 Task: Add the task  Integrate website with a new customer feedback management system to the section Mission Control in the project BroaderVisionary and add a Due Date to the respective task as 2024/01/06
Action: Mouse moved to (546, 540)
Screenshot: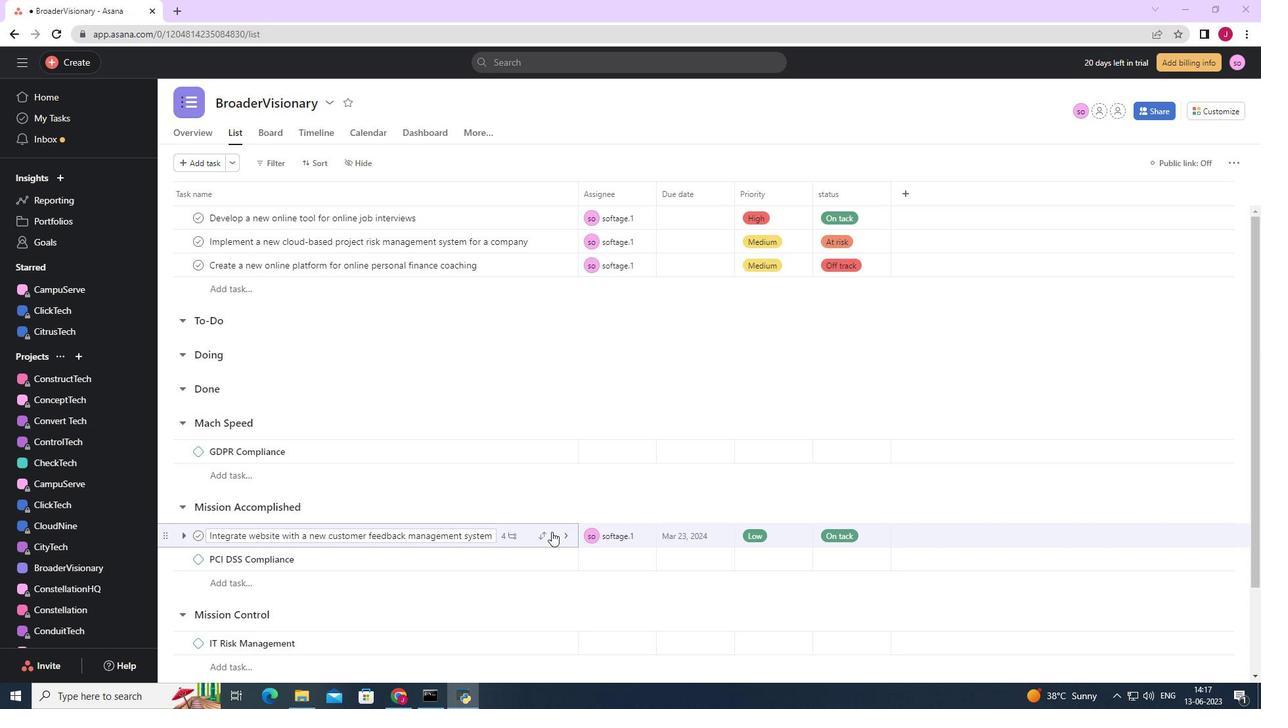 
Action: Mouse pressed left at (546, 540)
Screenshot: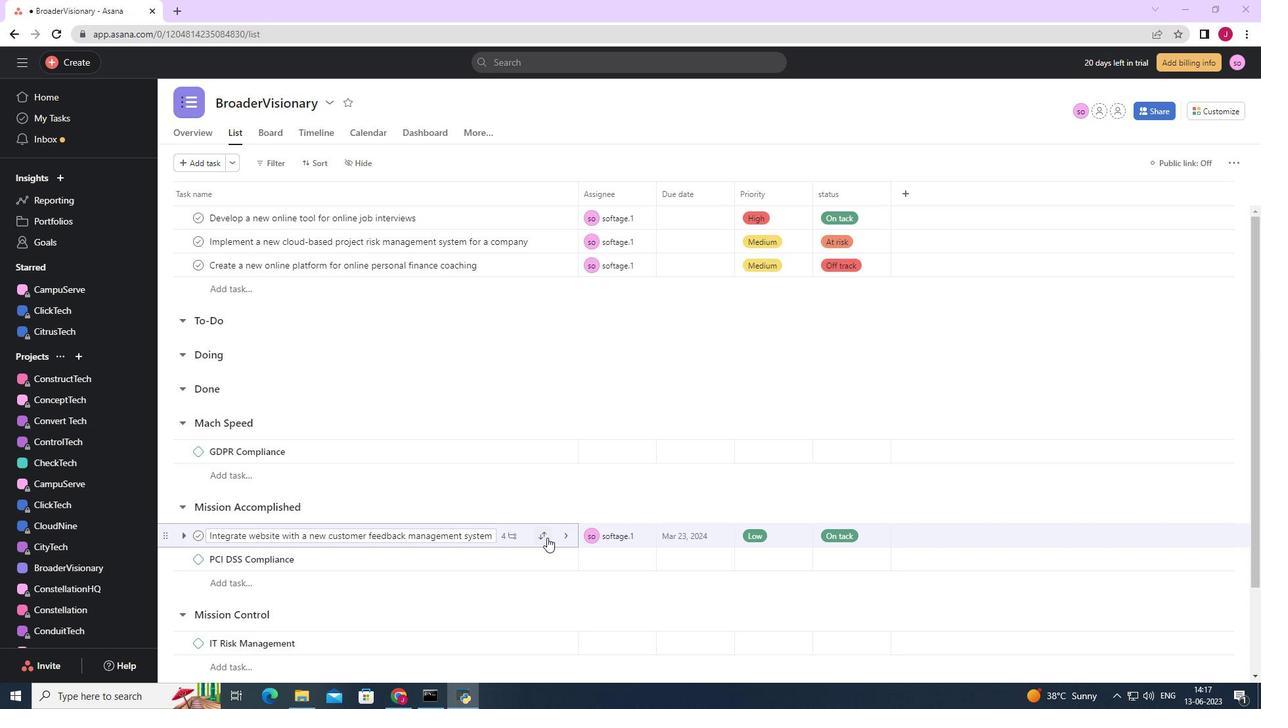 
Action: Mouse moved to (467, 486)
Screenshot: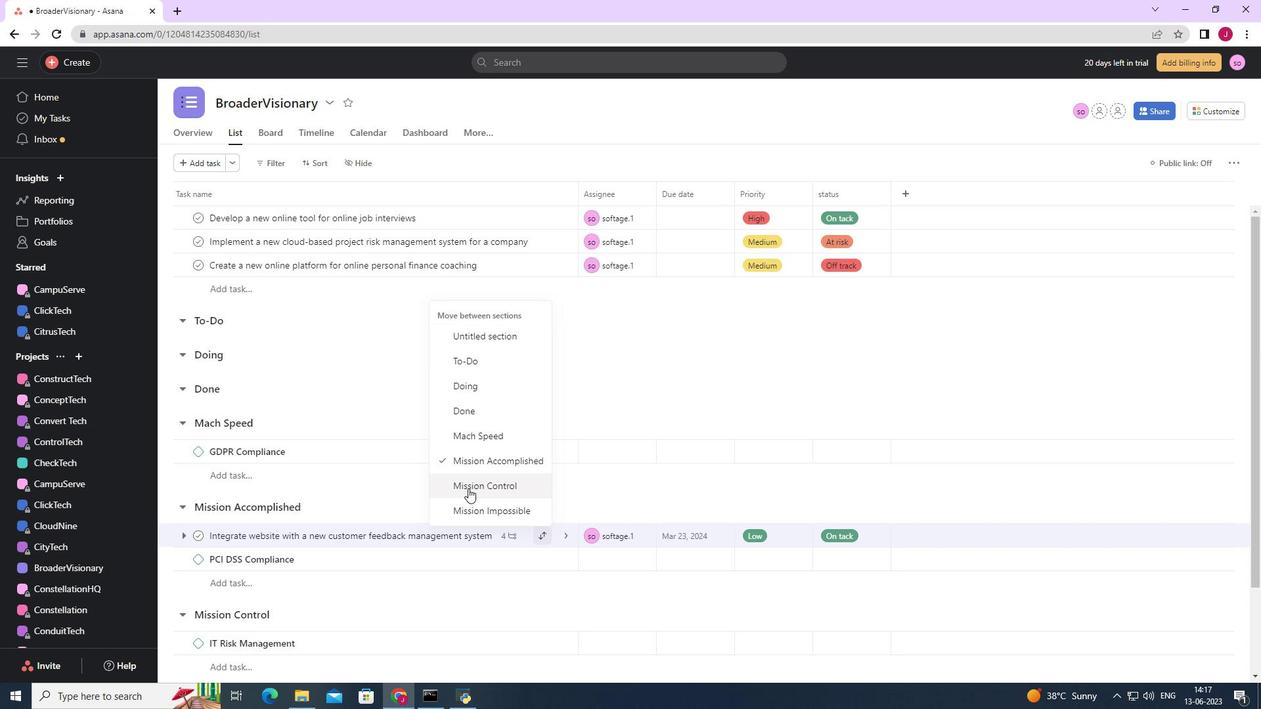 
Action: Mouse pressed left at (467, 486)
Screenshot: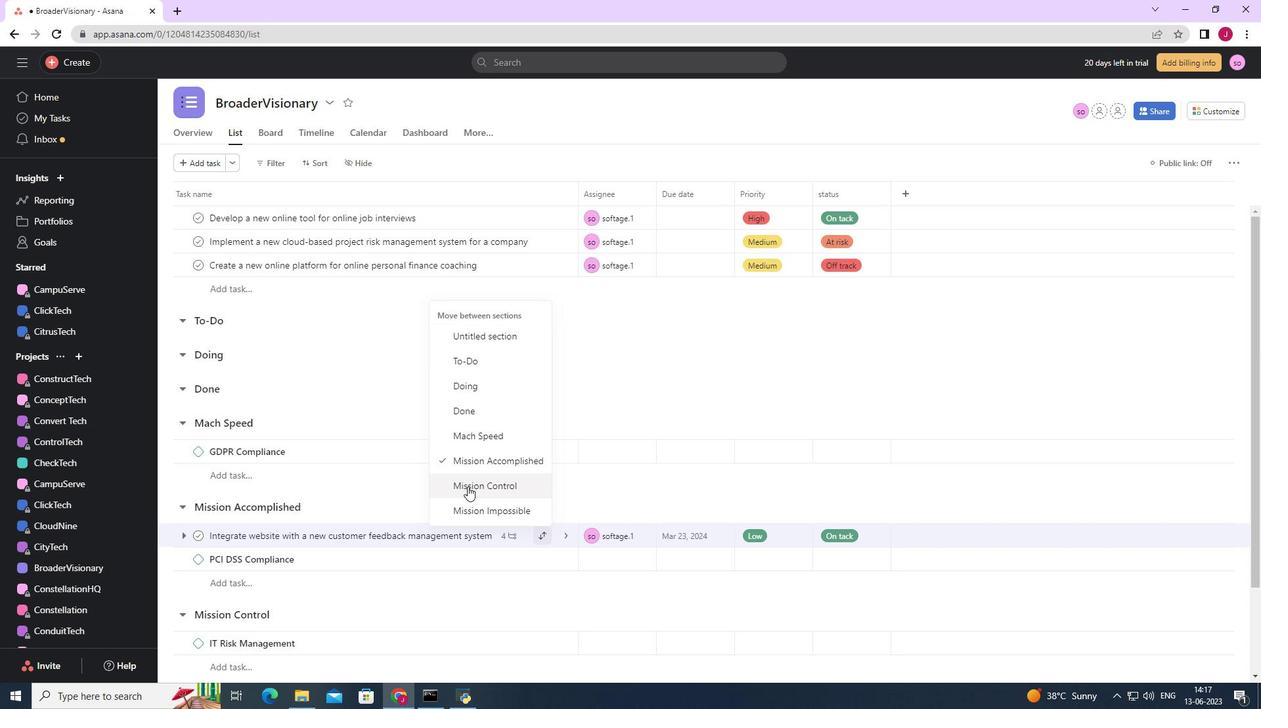 
Action: Mouse moved to (724, 620)
Screenshot: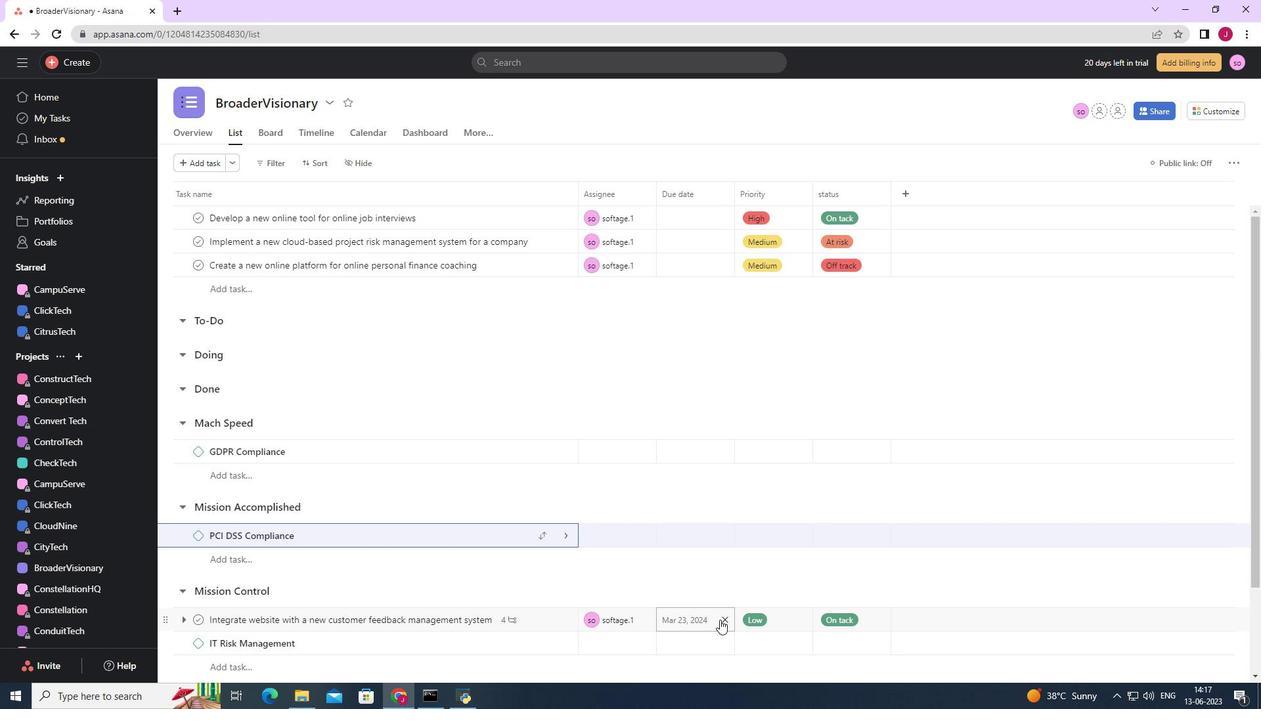 
Action: Mouse pressed left at (724, 620)
Screenshot: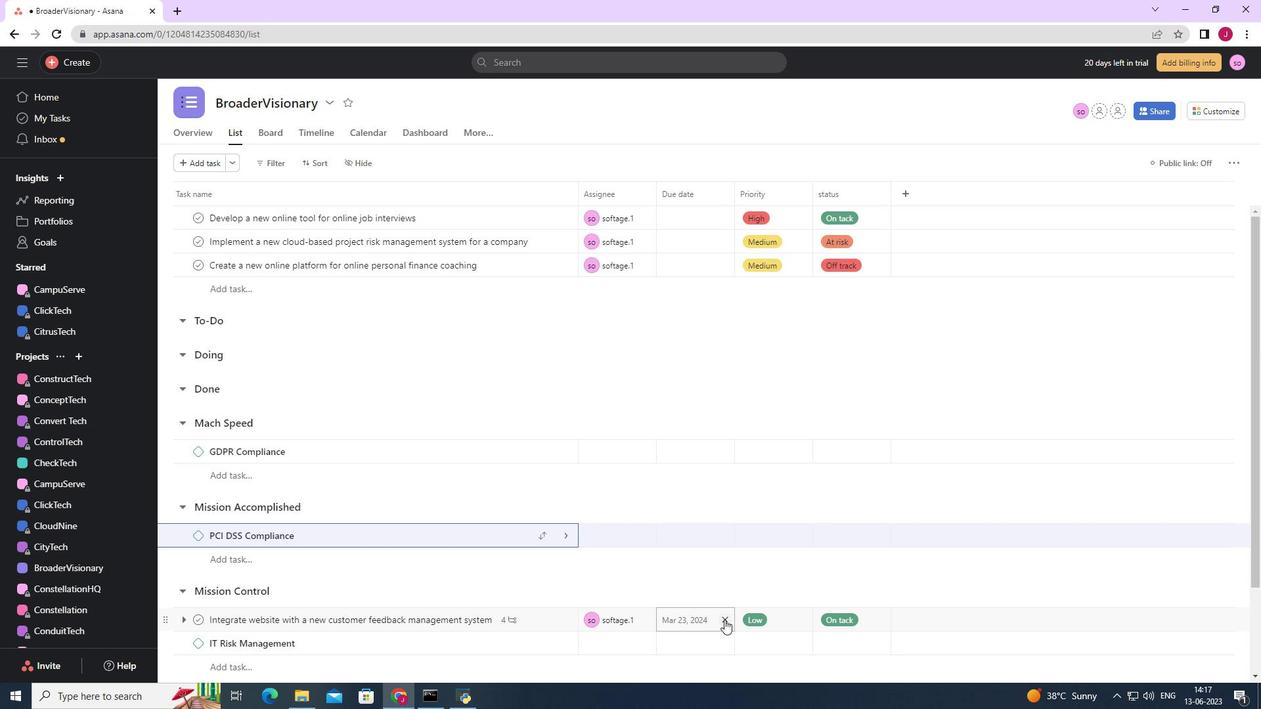 
Action: Mouse moved to (692, 619)
Screenshot: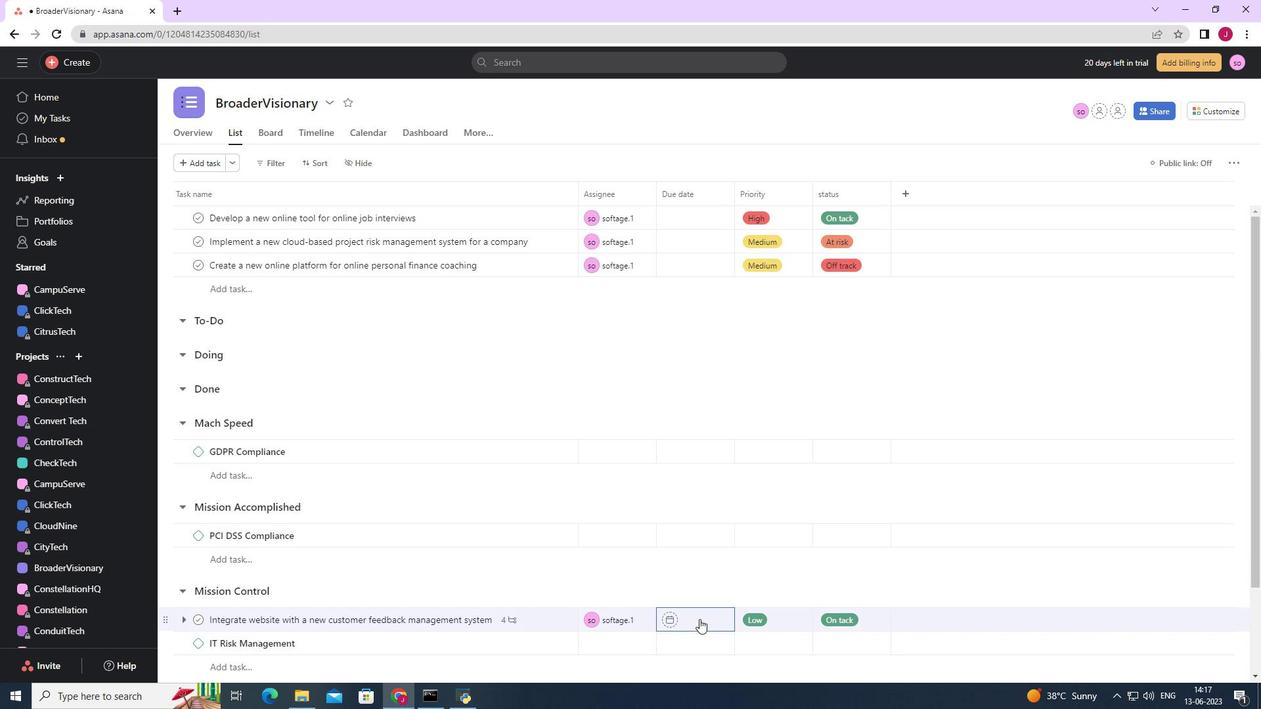 
Action: Mouse pressed left at (692, 619)
Screenshot: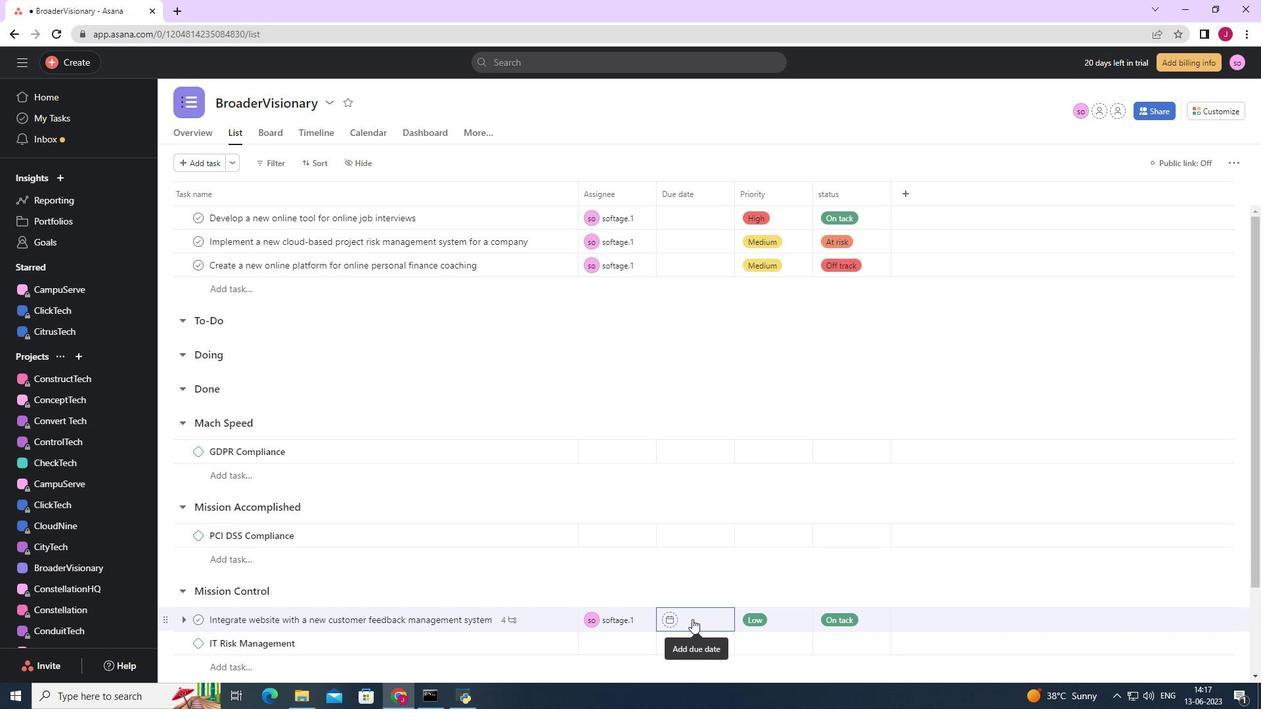 
Action: Mouse moved to (830, 383)
Screenshot: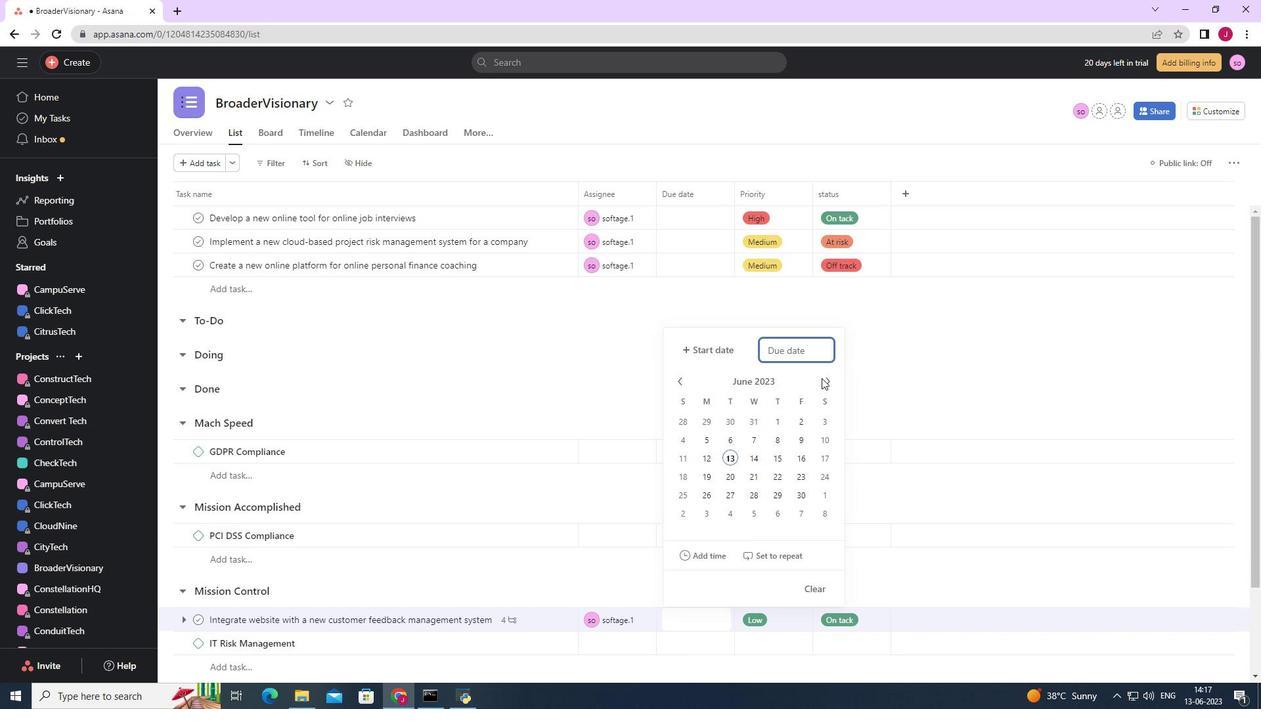 
Action: Mouse pressed left at (830, 383)
Screenshot: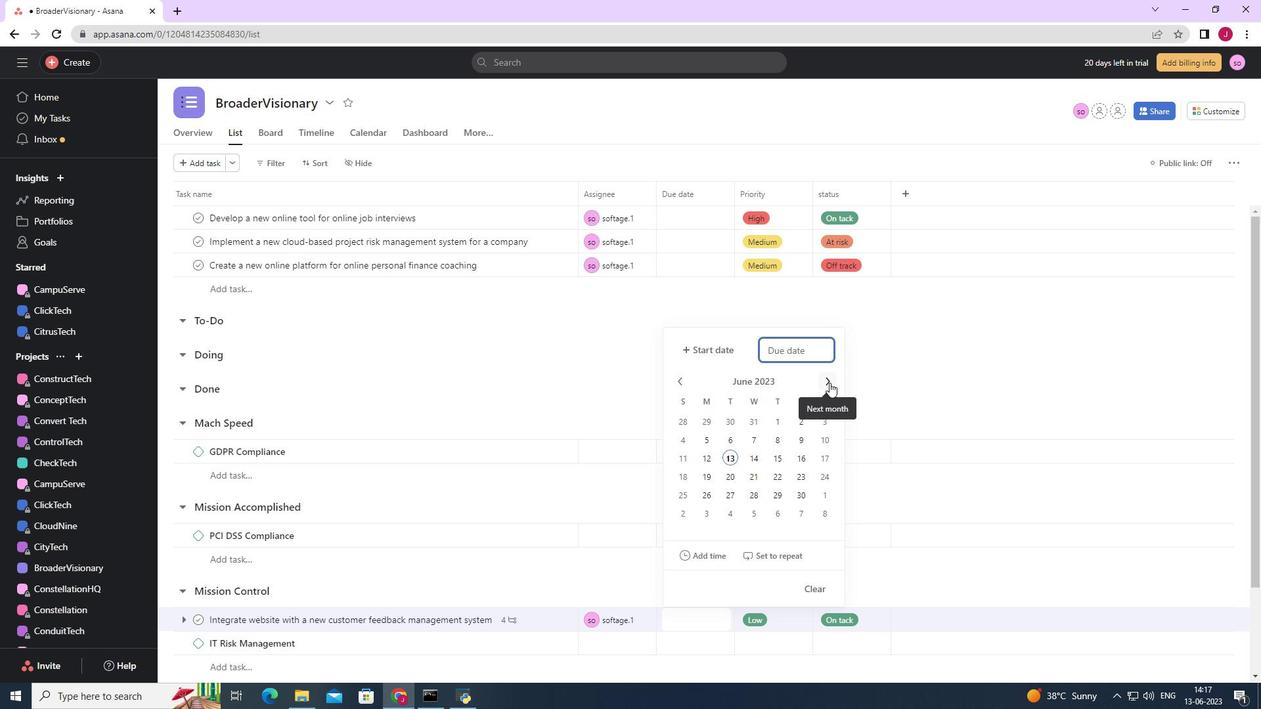 
Action: Mouse pressed left at (830, 383)
Screenshot: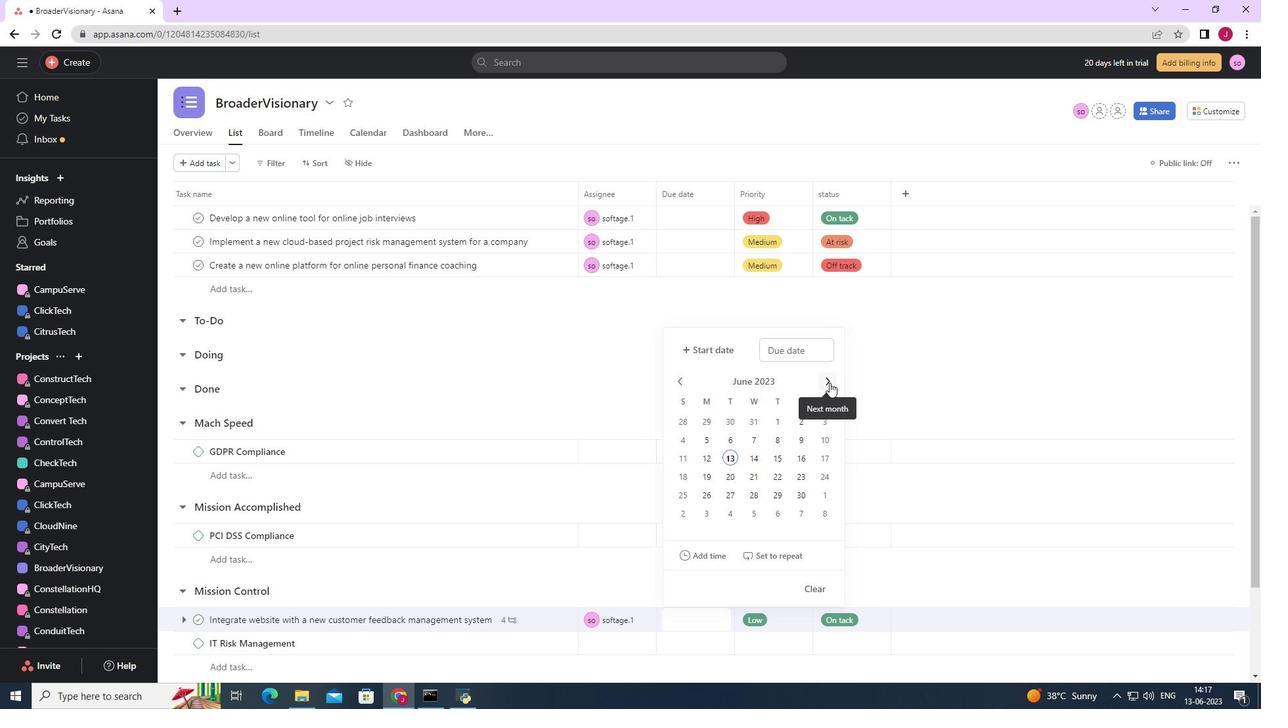 
Action: Mouse pressed left at (830, 383)
Screenshot: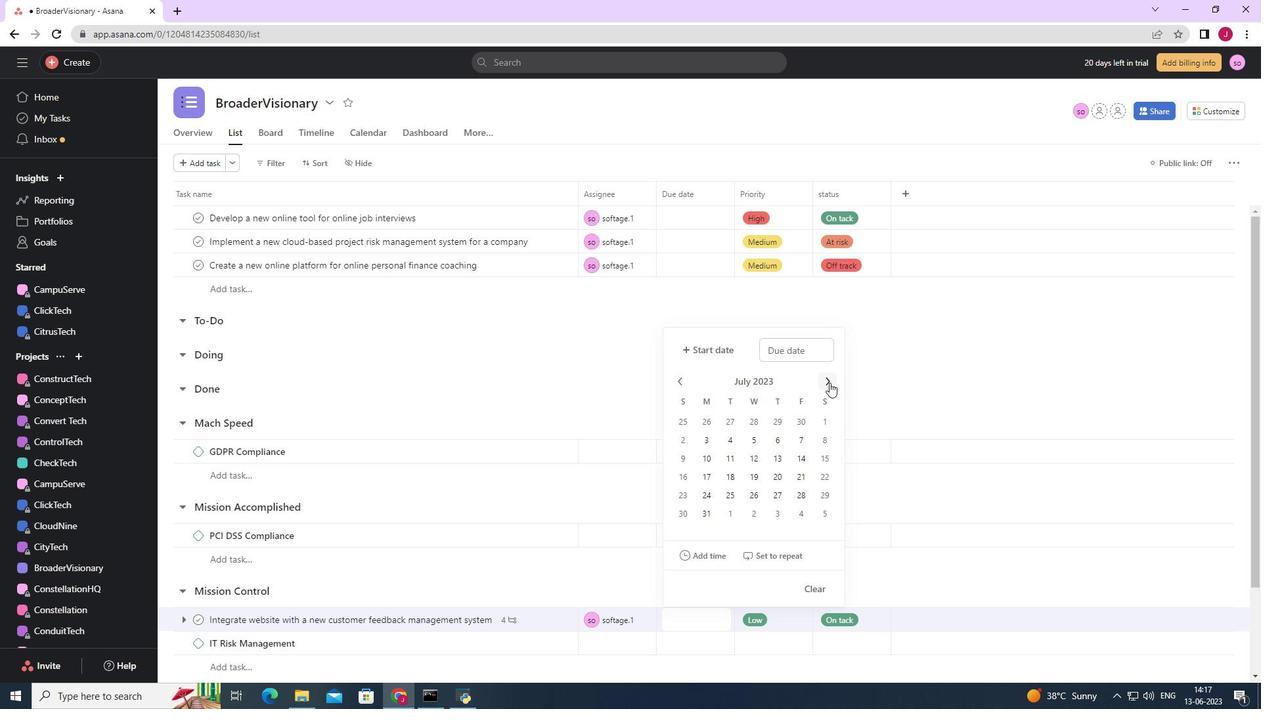 
Action: Mouse pressed left at (830, 383)
Screenshot: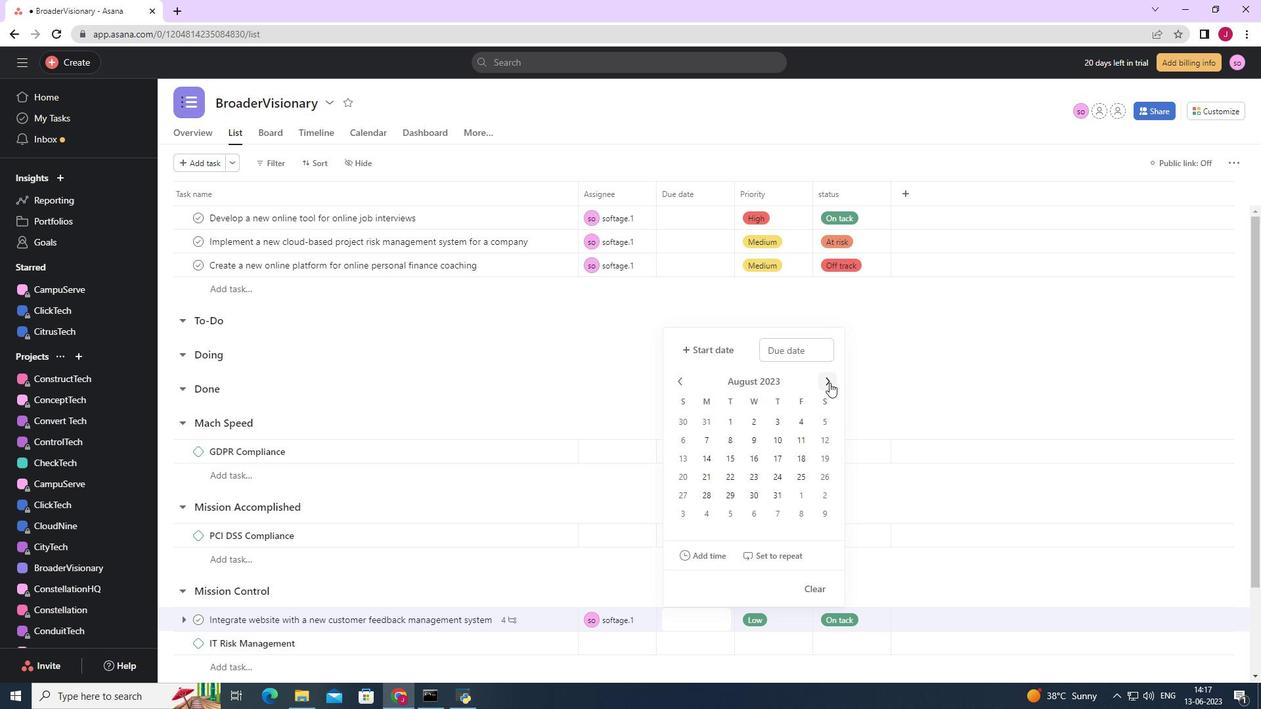 
Action: Mouse pressed left at (830, 383)
Screenshot: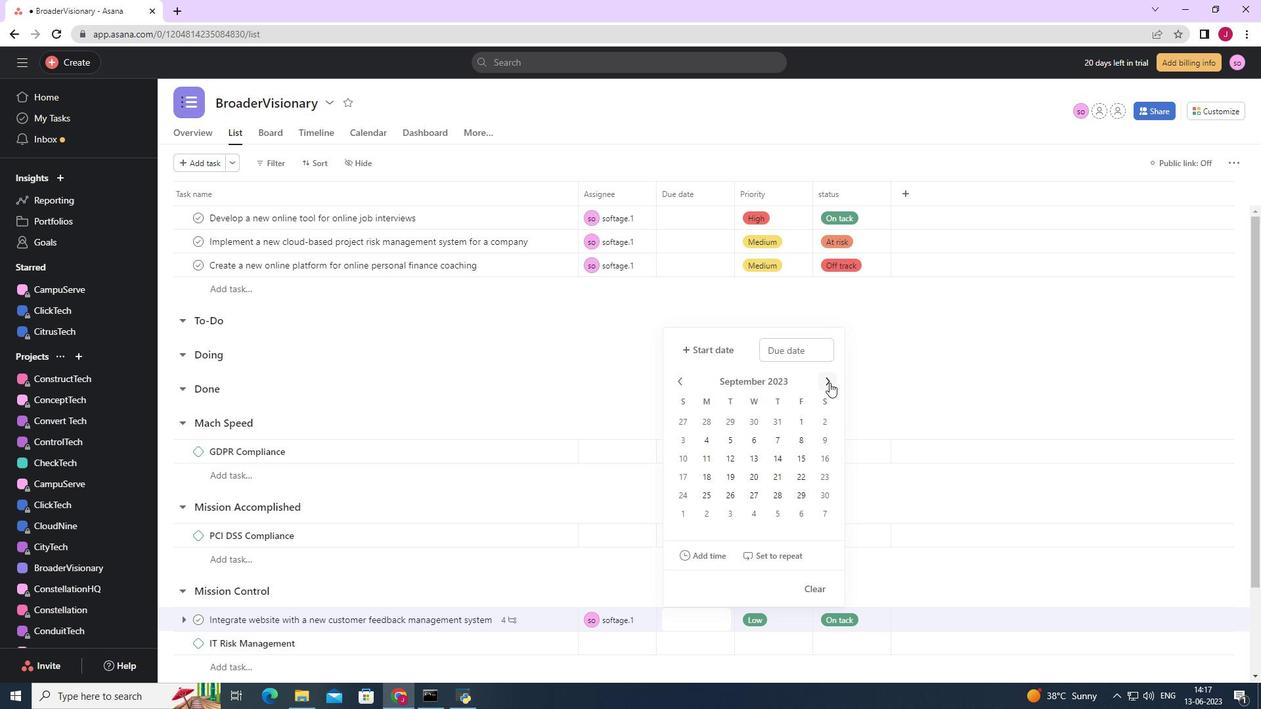 
Action: Mouse pressed left at (830, 383)
Screenshot: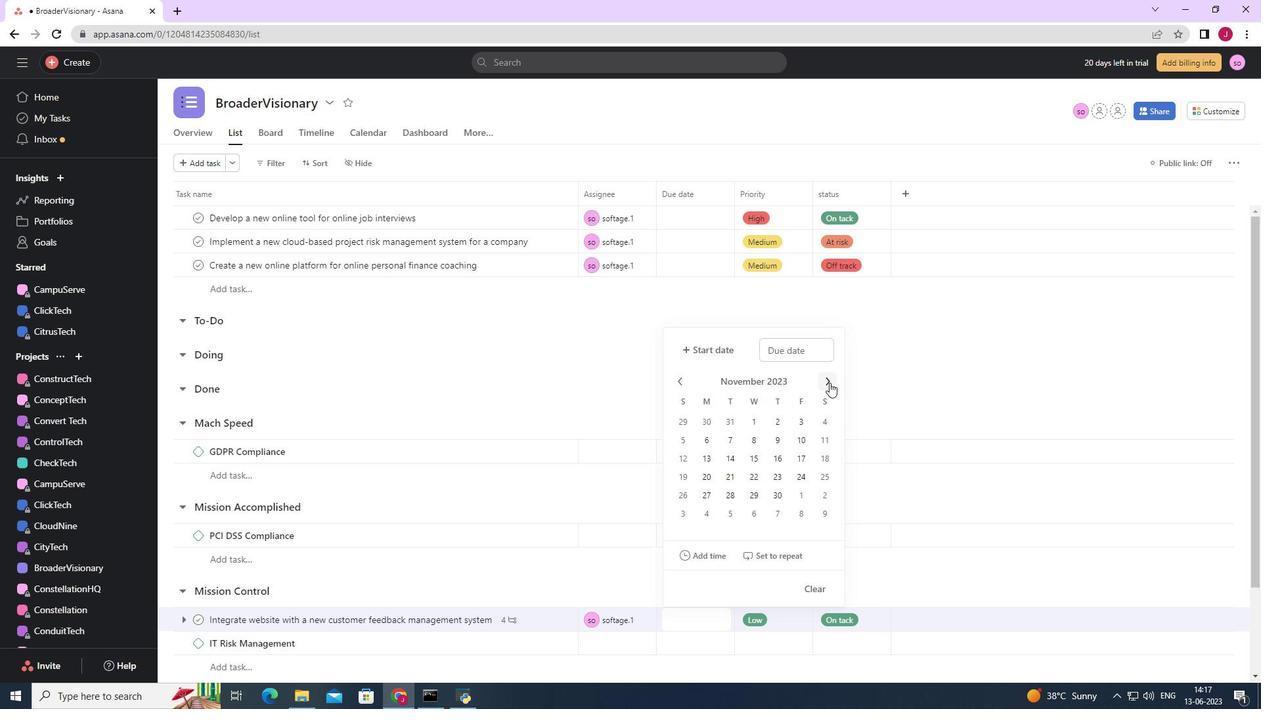 
Action: Mouse pressed left at (830, 383)
Screenshot: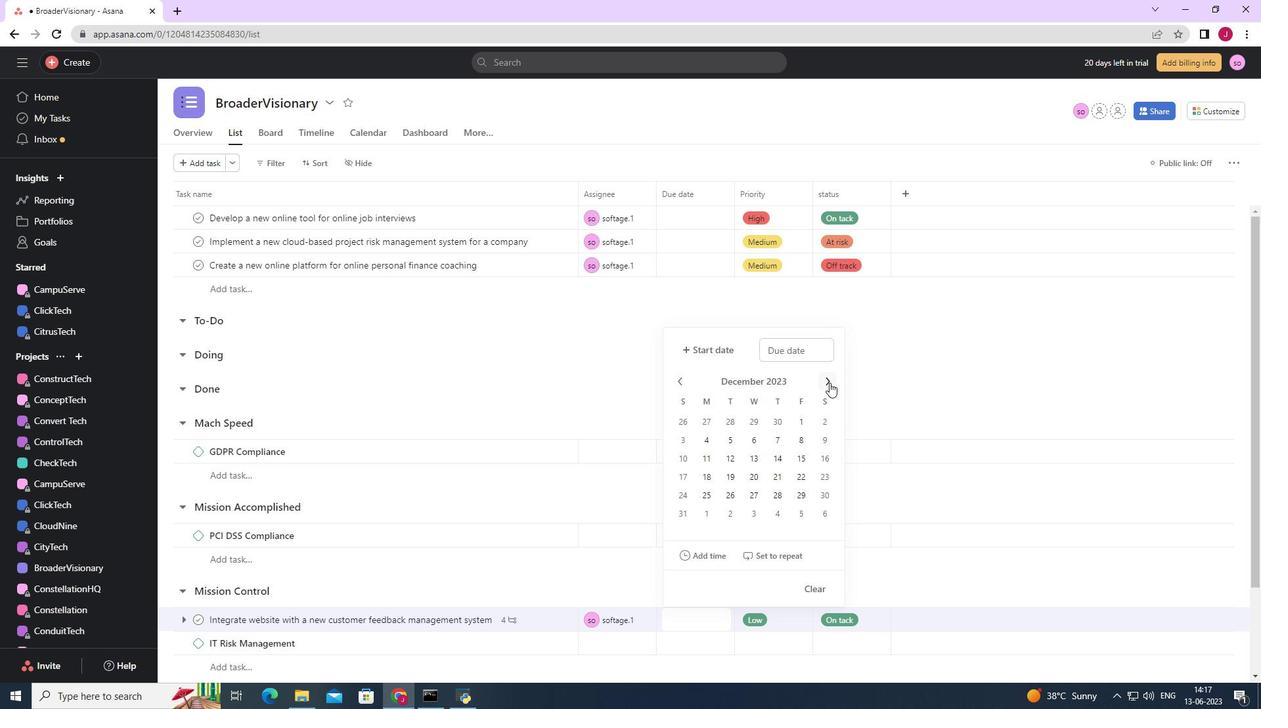 
Action: Mouse moved to (826, 423)
Screenshot: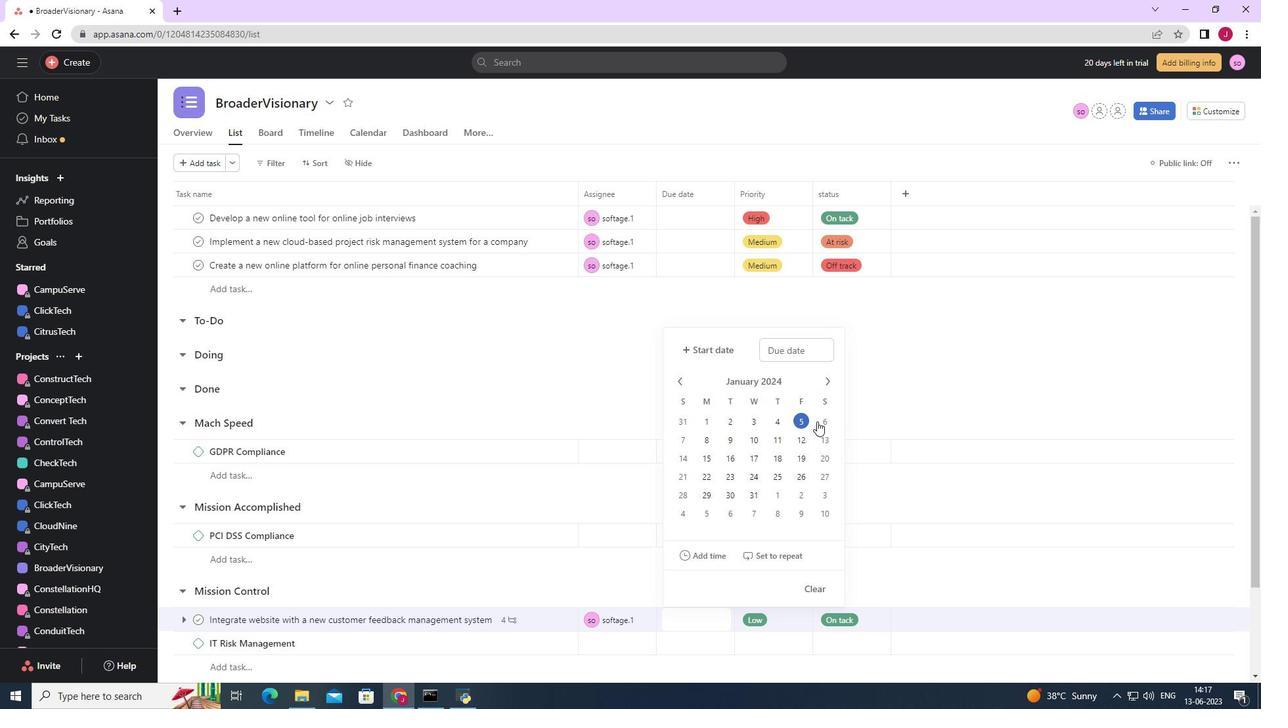 
Action: Mouse pressed left at (826, 423)
Screenshot: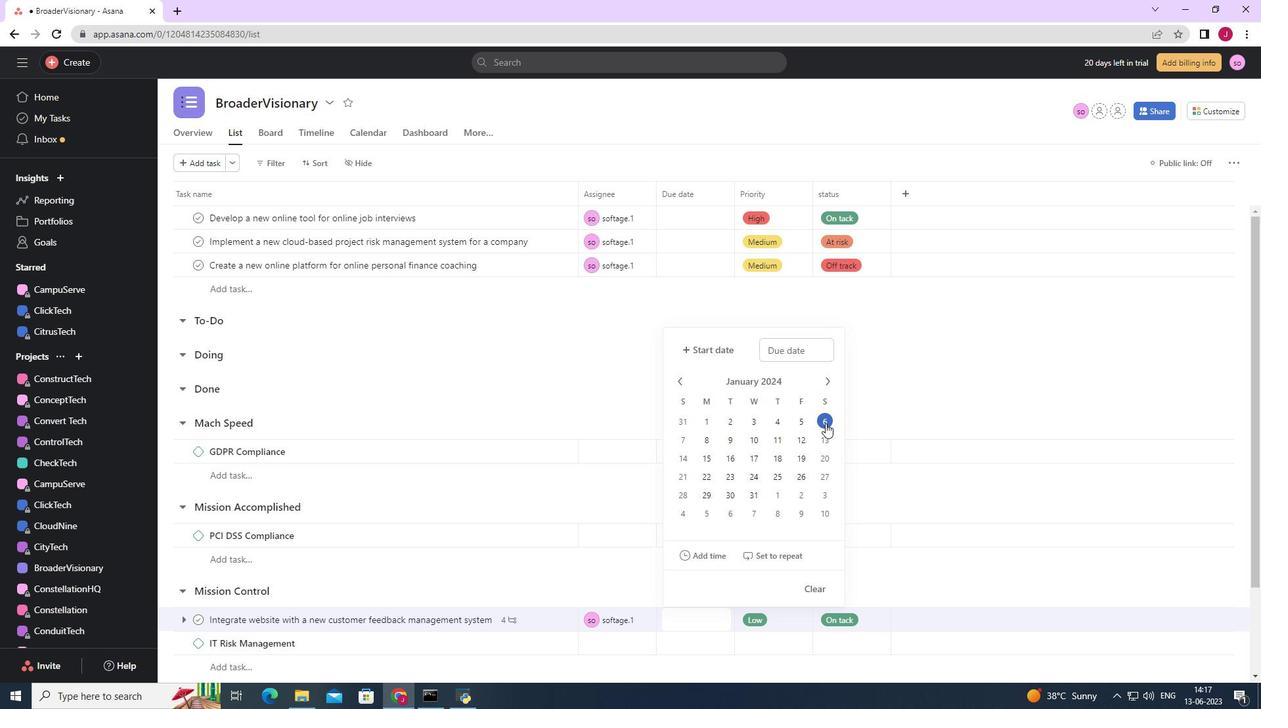 
Action: Mouse moved to (970, 371)
Screenshot: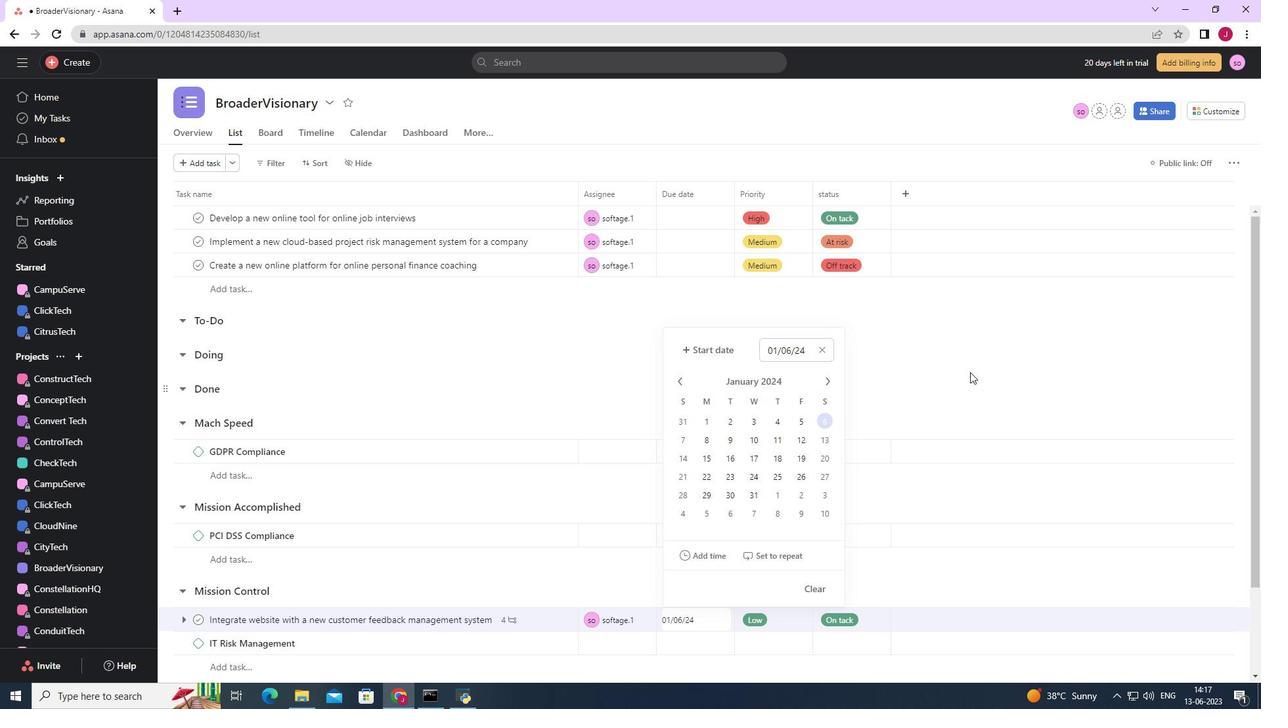 
Action: Mouse pressed left at (970, 371)
Screenshot: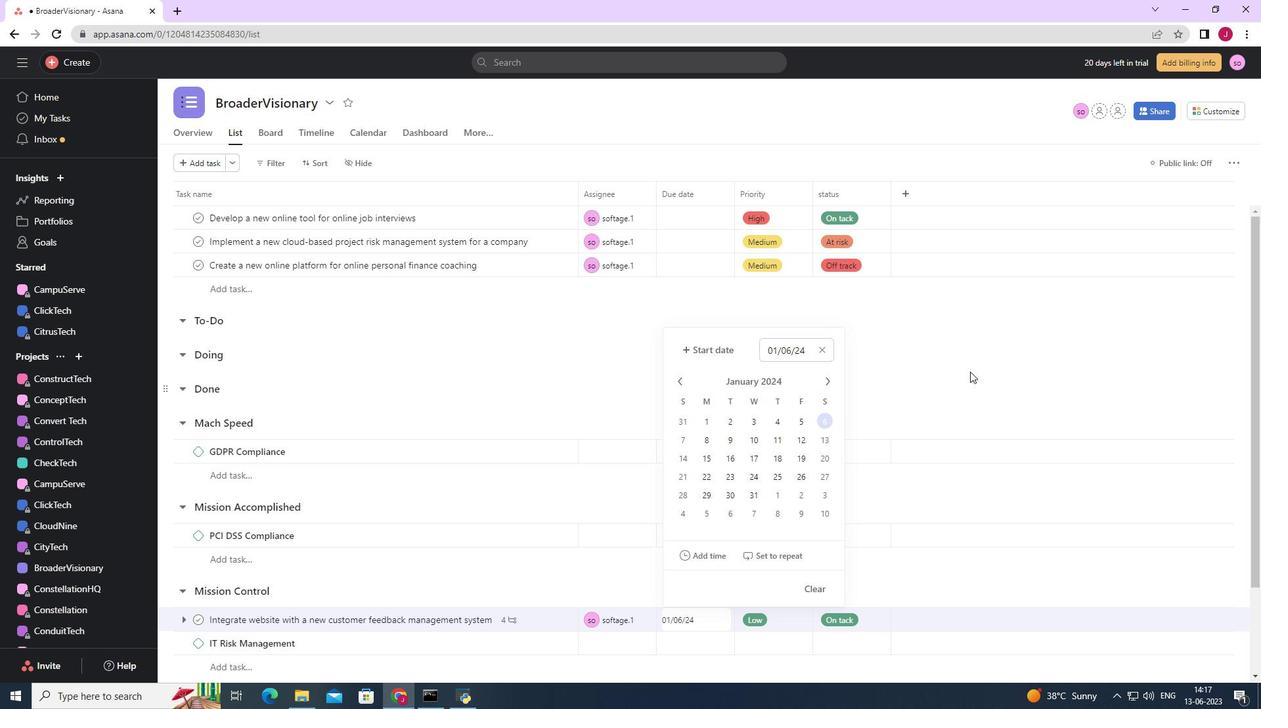 
Action: Mouse moved to (970, 370)
Screenshot: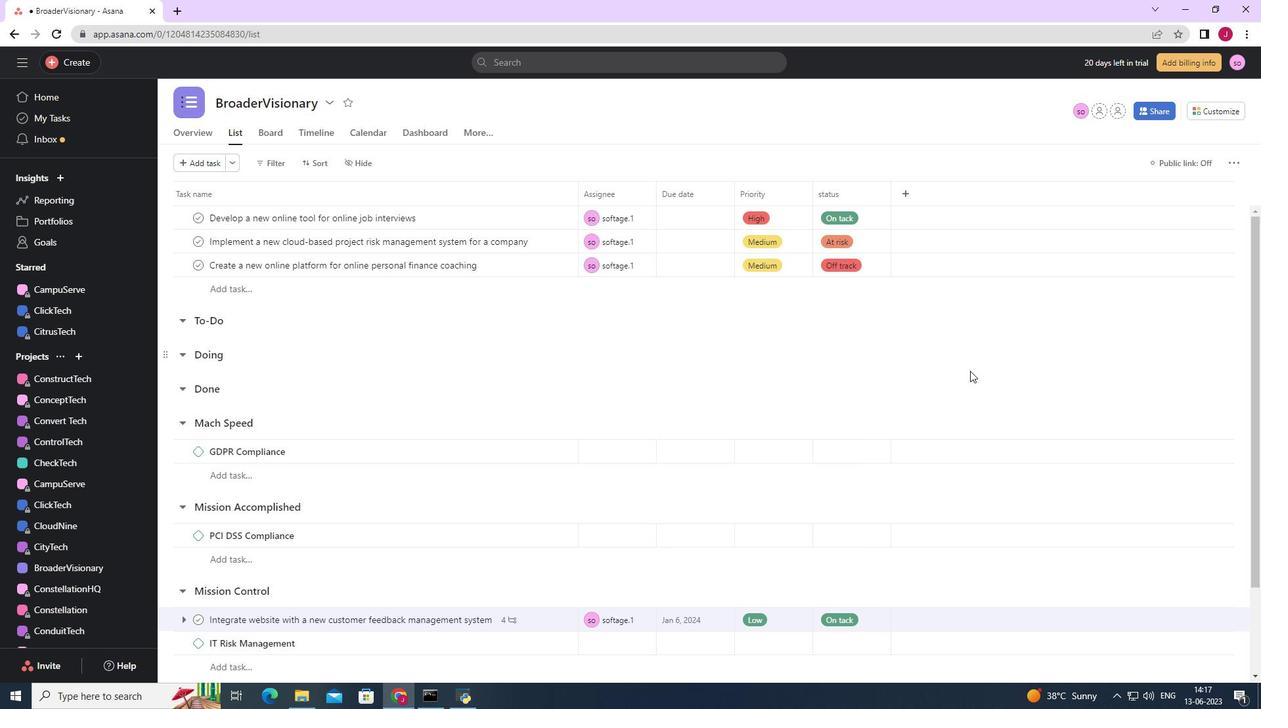 
